 Task: Select a due date automation when advanced on, 2 days after a card is due add content with a description not starting with resume at 11:00 AM.
Action: Mouse moved to (984, 81)
Screenshot: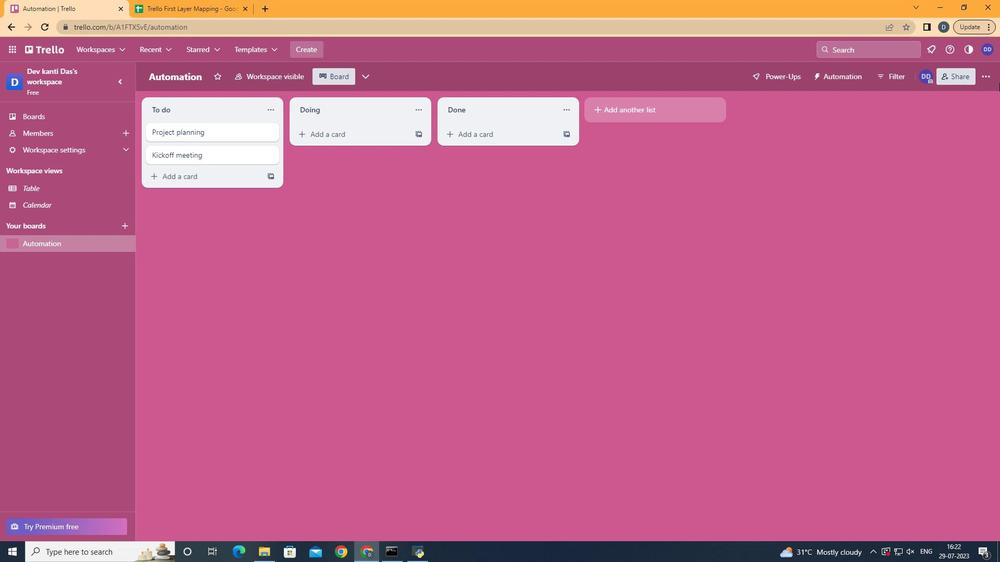 
Action: Mouse pressed left at (984, 81)
Screenshot: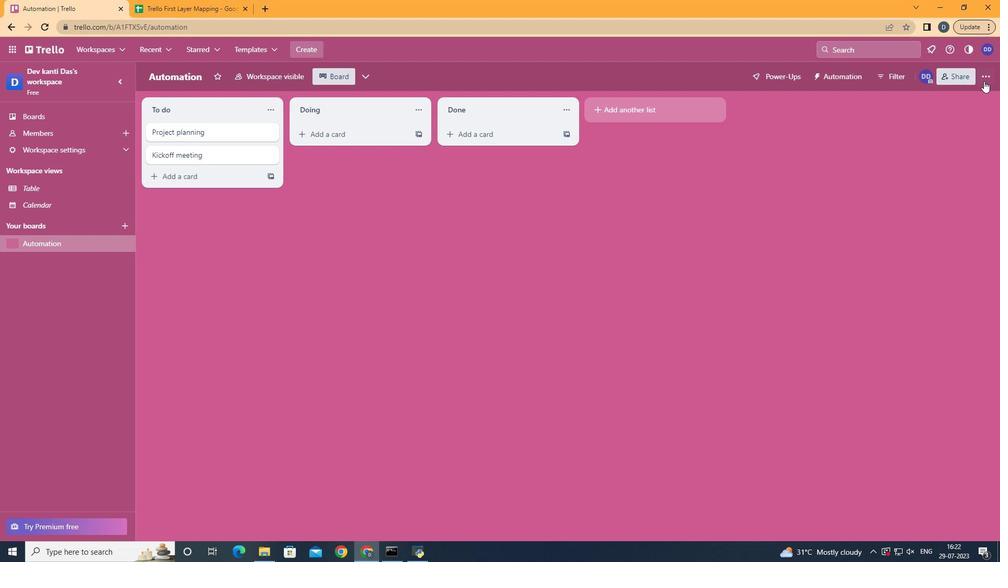 
Action: Mouse moved to (901, 215)
Screenshot: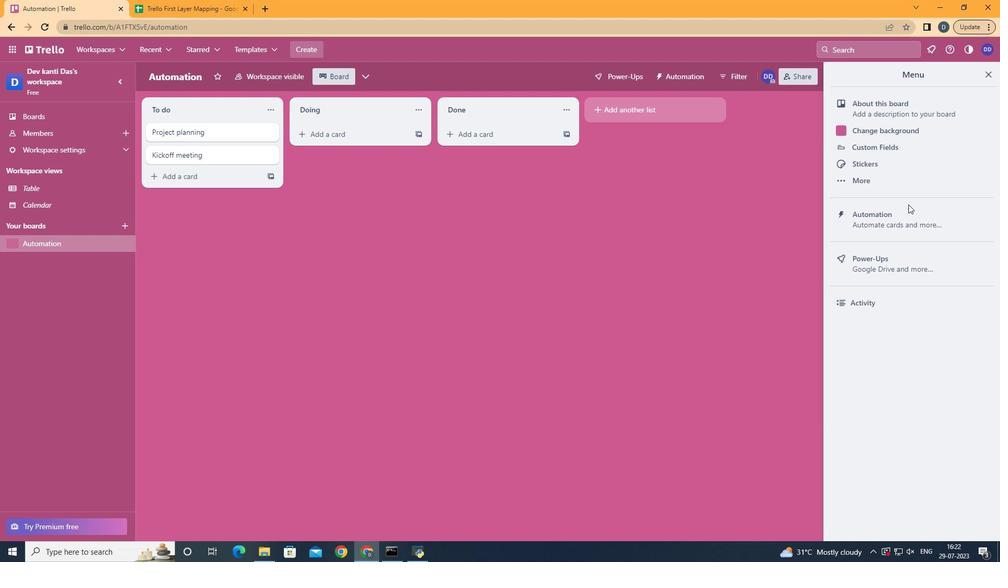 
Action: Mouse pressed left at (901, 215)
Screenshot: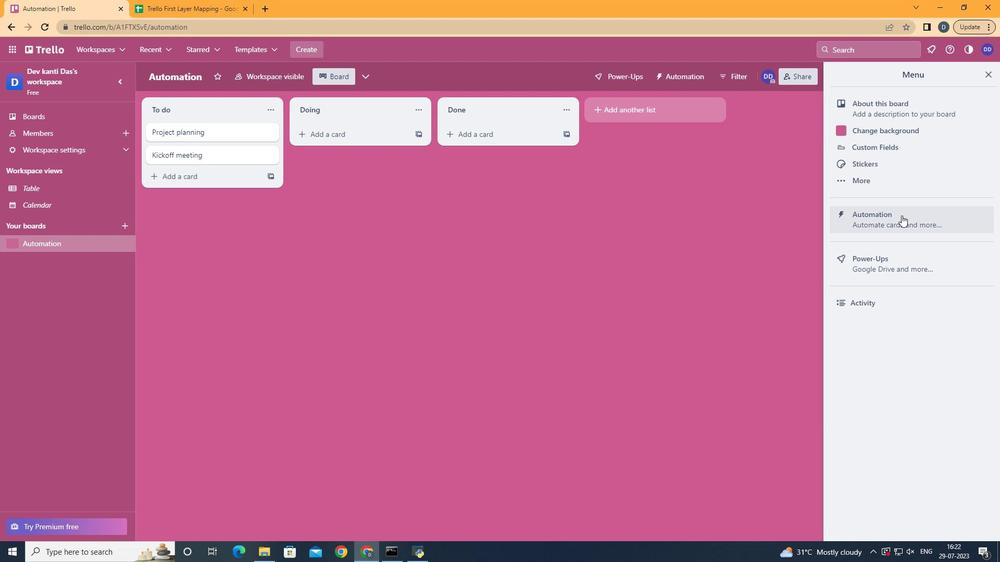 
Action: Mouse moved to (194, 206)
Screenshot: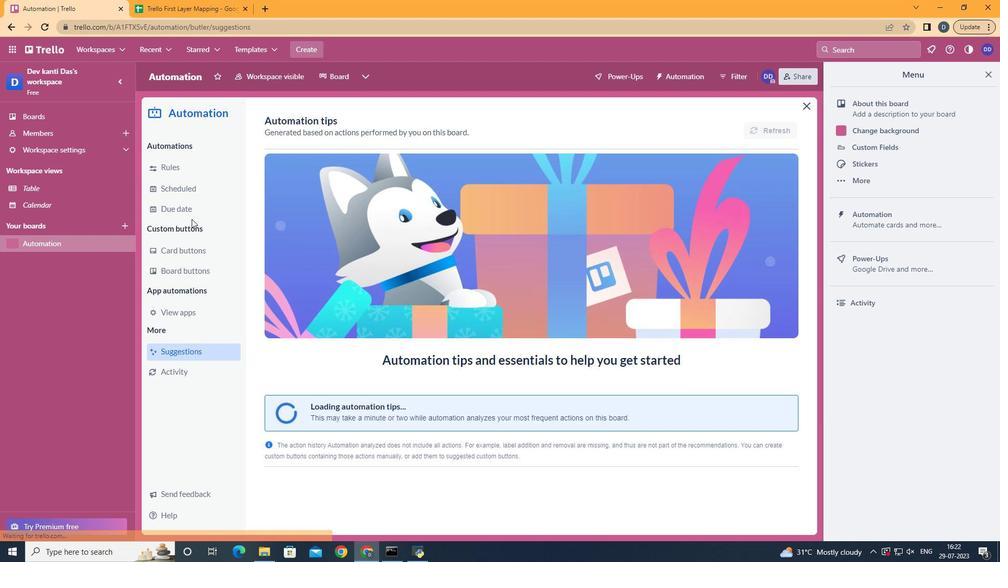 
Action: Mouse pressed left at (194, 206)
Screenshot: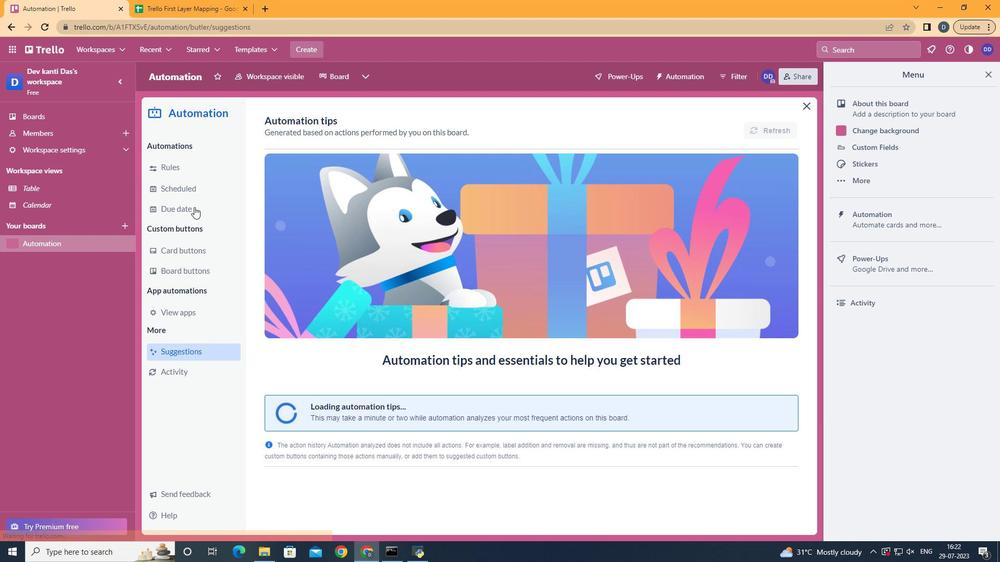 
Action: Mouse moved to (737, 120)
Screenshot: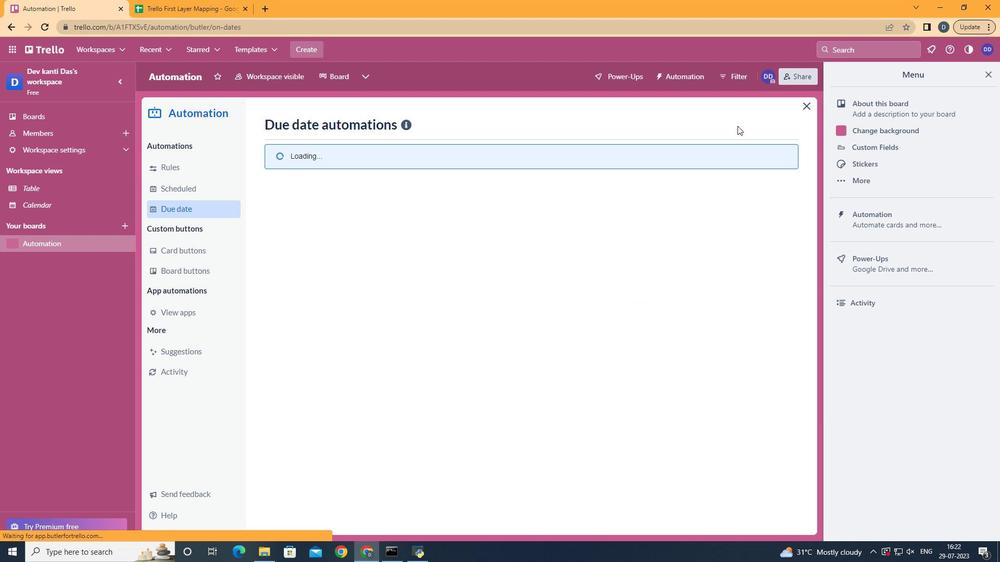 
Action: Mouse pressed left at (737, 120)
Screenshot: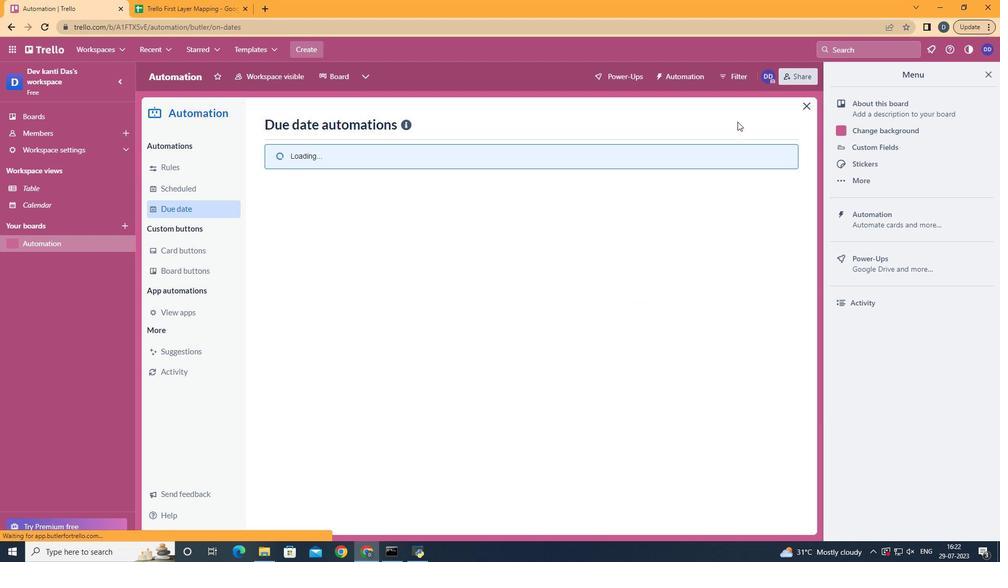 
Action: Mouse pressed left at (737, 120)
Screenshot: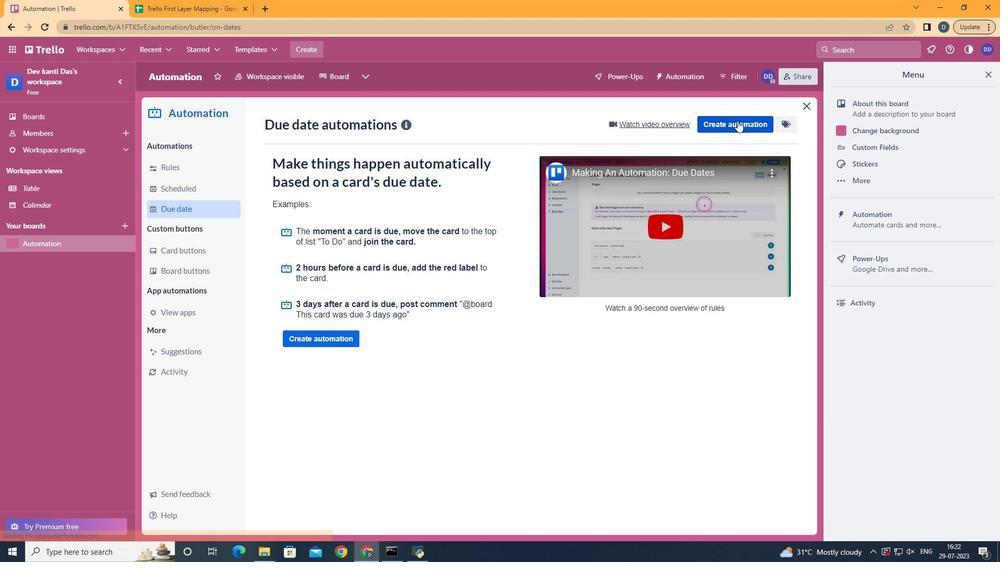 
Action: Mouse moved to (433, 223)
Screenshot: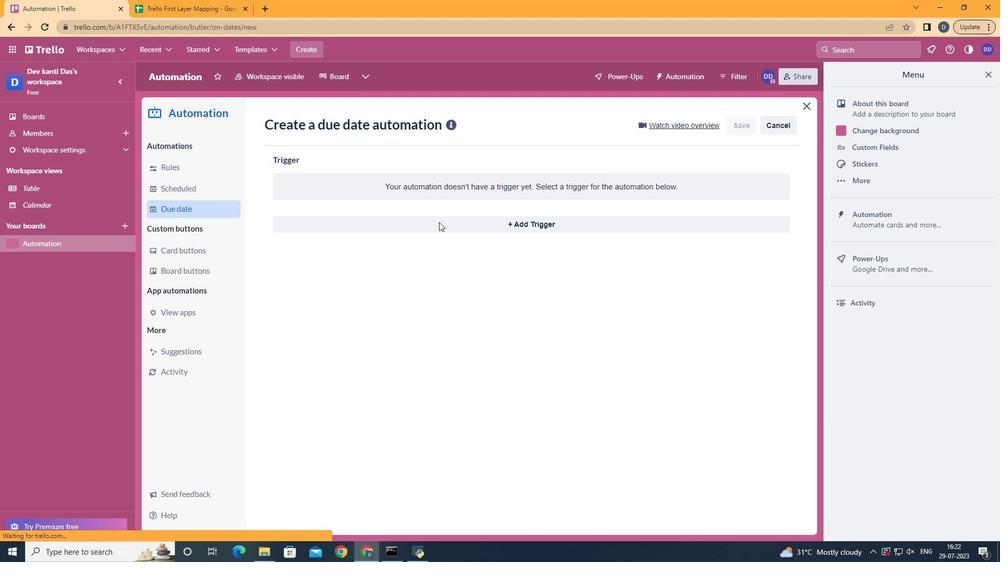 
Action: Mouse pressed left at (433, 223)
Screenshot: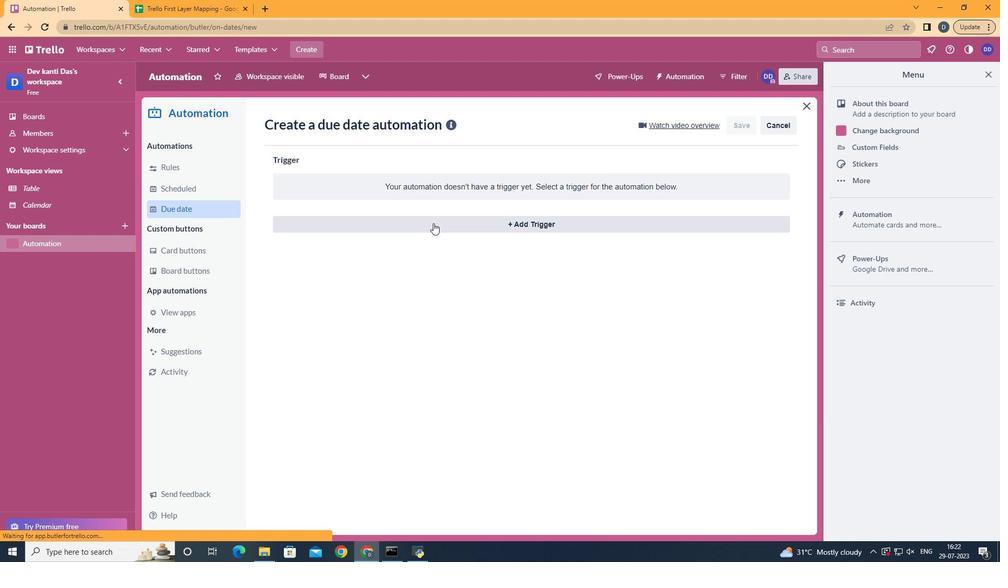 
Action: Mouse moved to (370, 423)
Screenshot: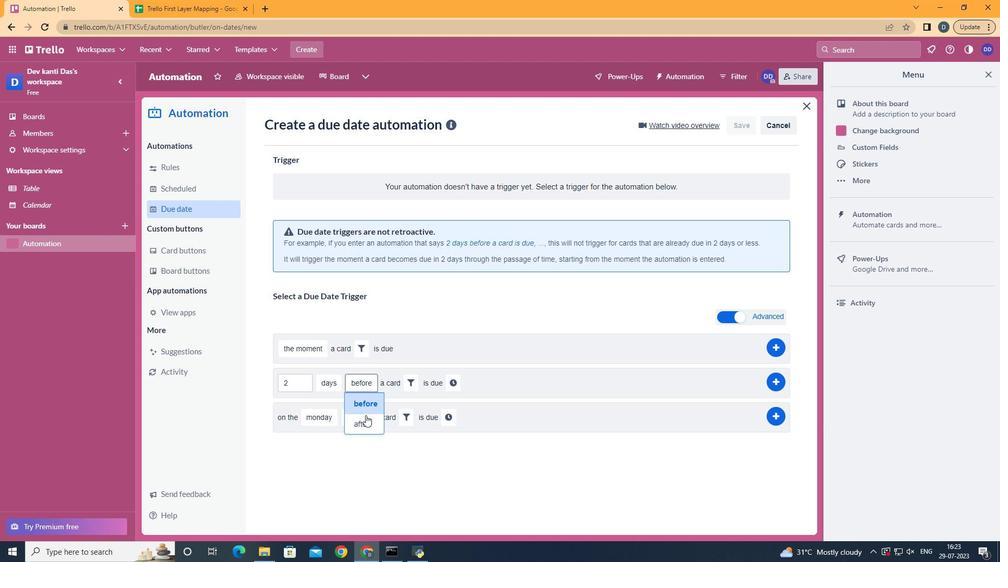 
Action: Mouse pressed left at (370, 423)
Screenshot: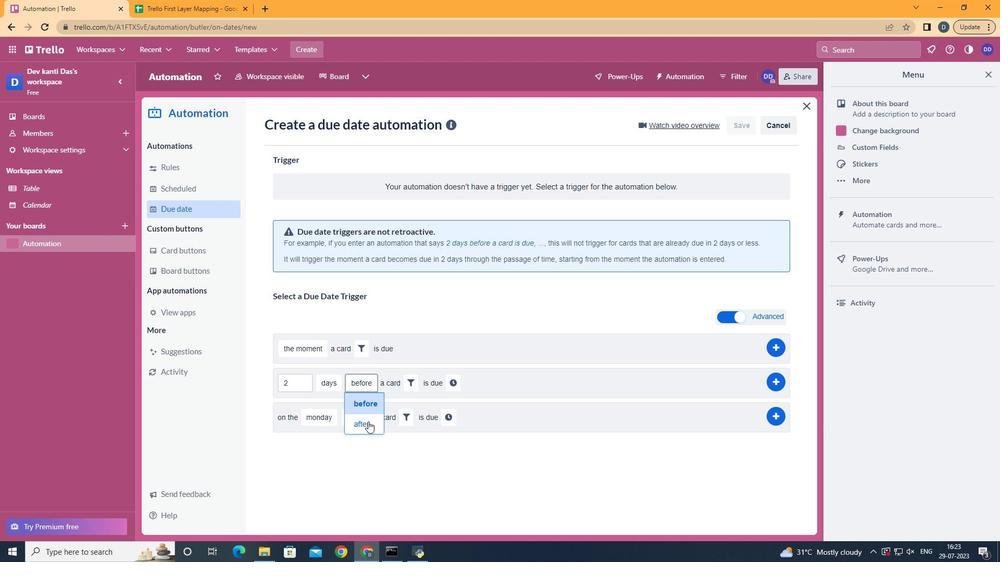 
Action: Mouse moved to (409, 388)
Screenshot: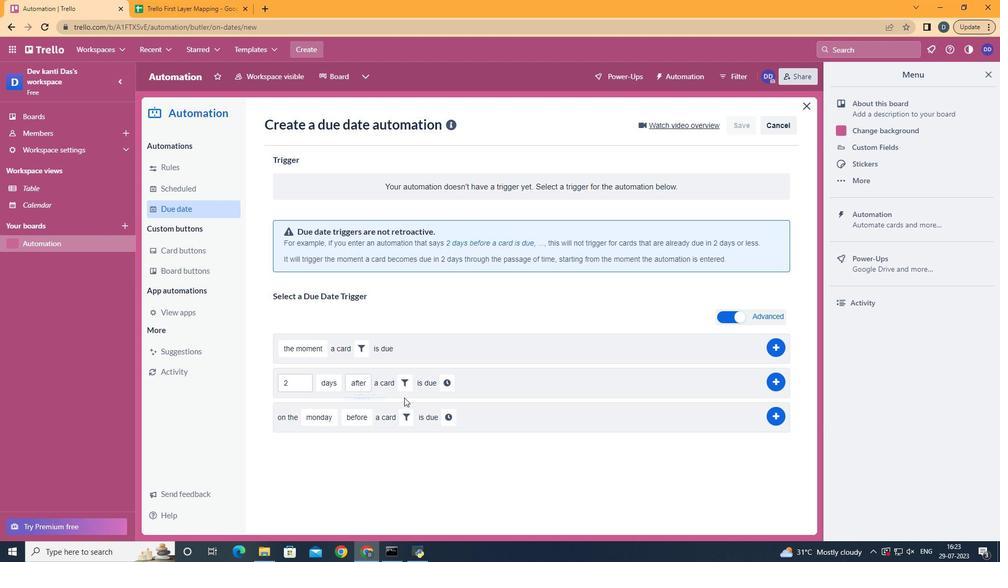 
Action: Mouse pressed left at (409, 388)
Screenshot: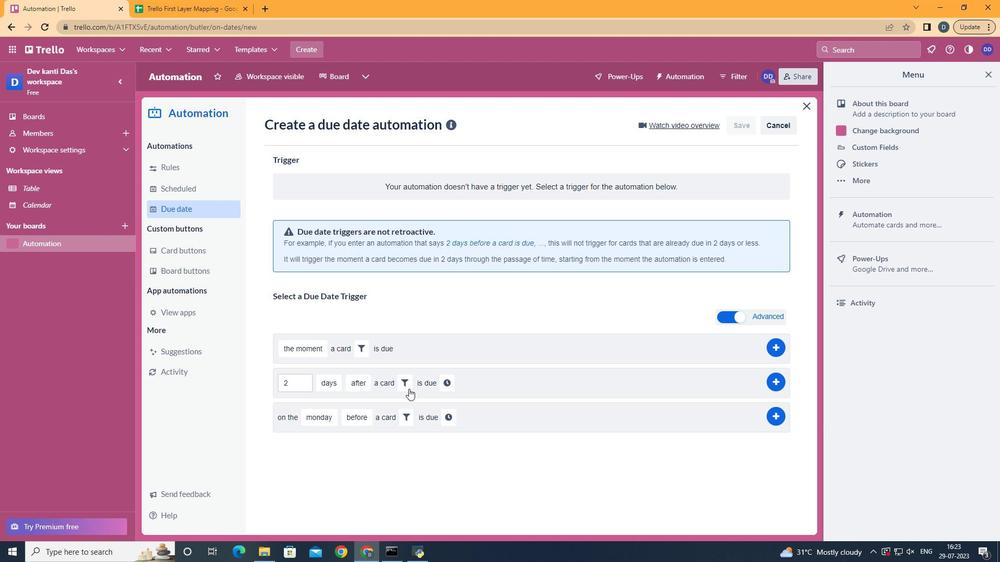 
Action: Mouse moved to (539, 417)
Screenshot: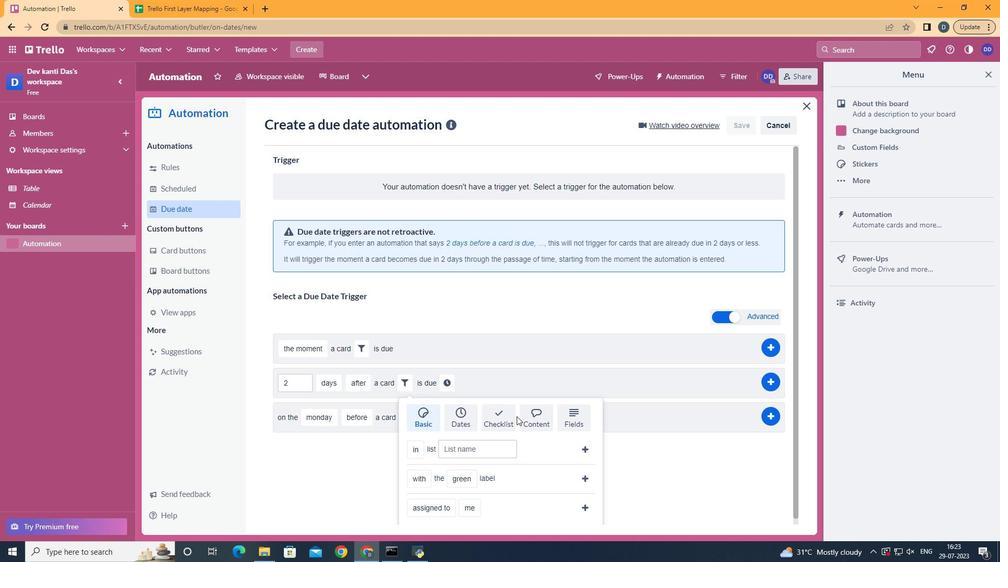 
Action: Mouse pressed left at (539, 417)
Screenshot: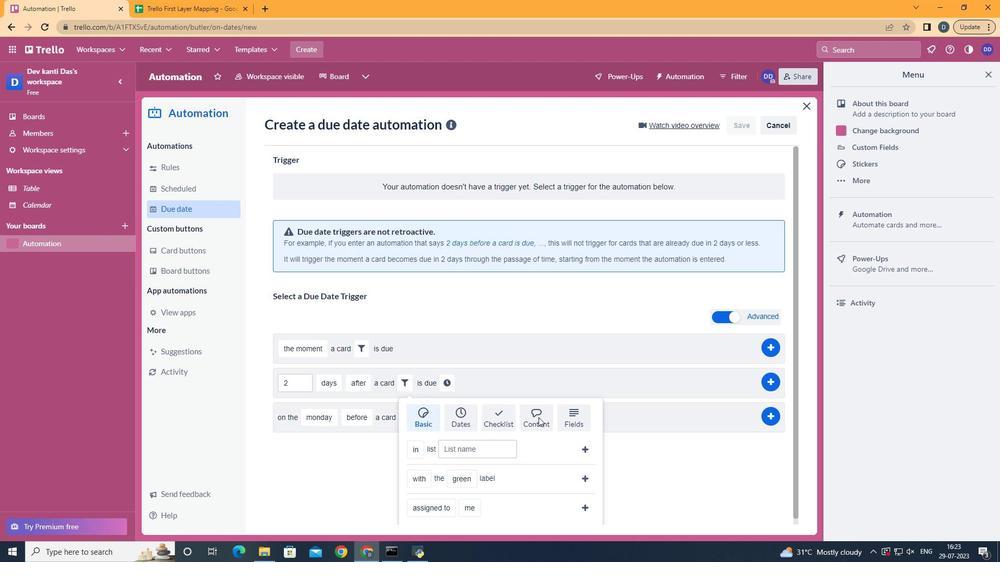 
Action: Mouse moved to (457, 487)
Screenshot: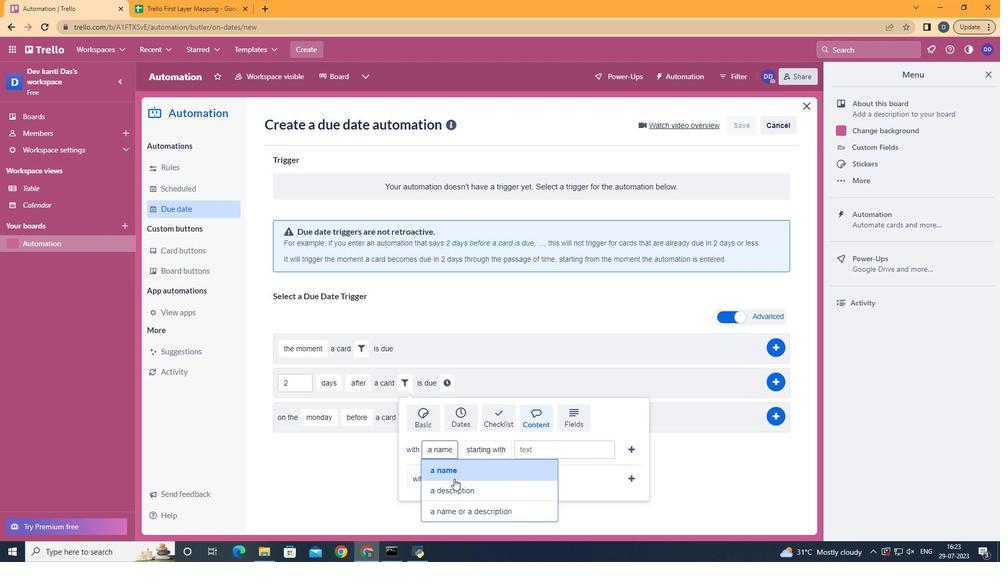 
Action: Mouse pressed left at (457, 487)
Screenshot: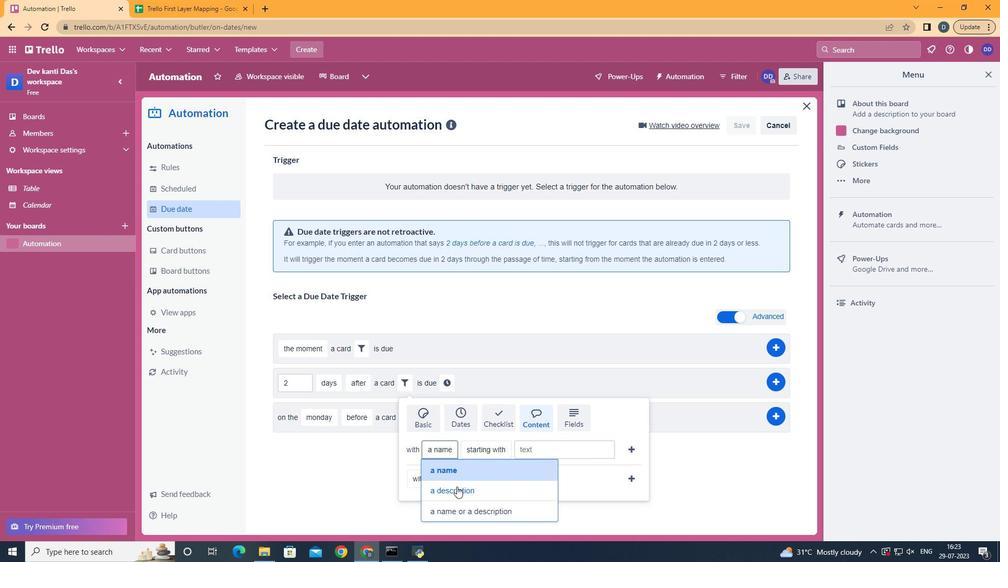 
Action: Mouse moved to (513, 382)
Screenshot: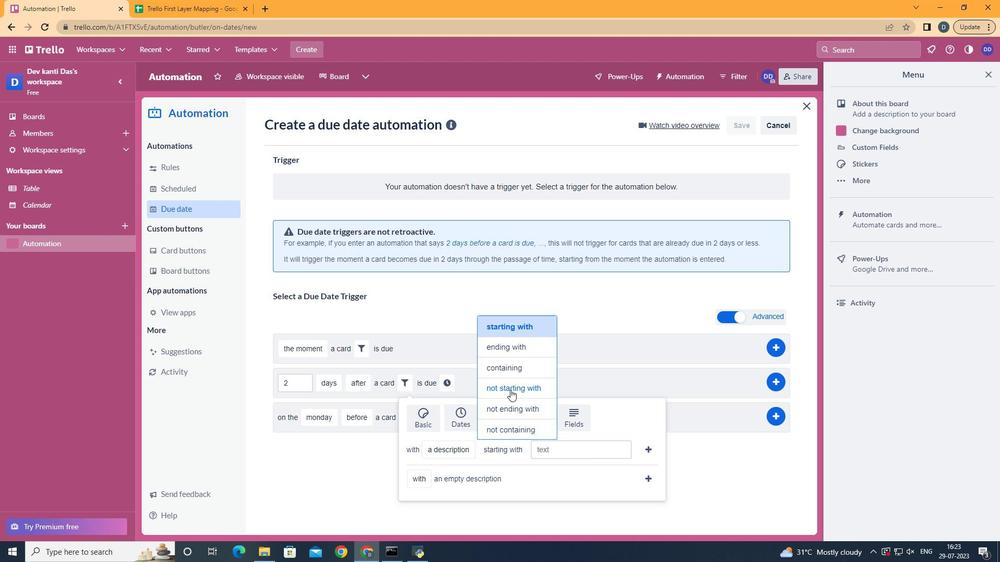
Action: Mouse pressed left at (513, 382)
Screenshot: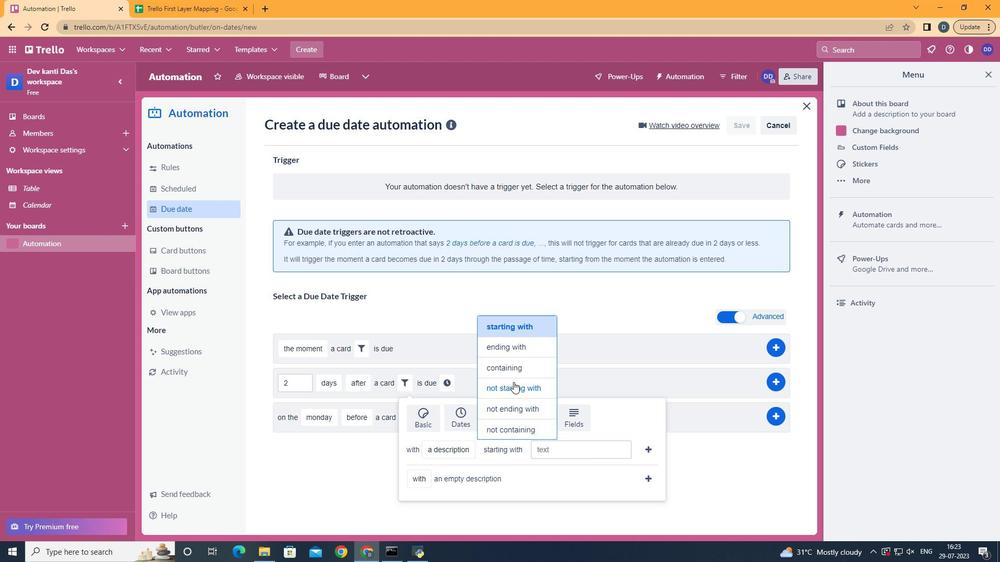 
Action: Mouse moved to (612, 460)
Screenshot: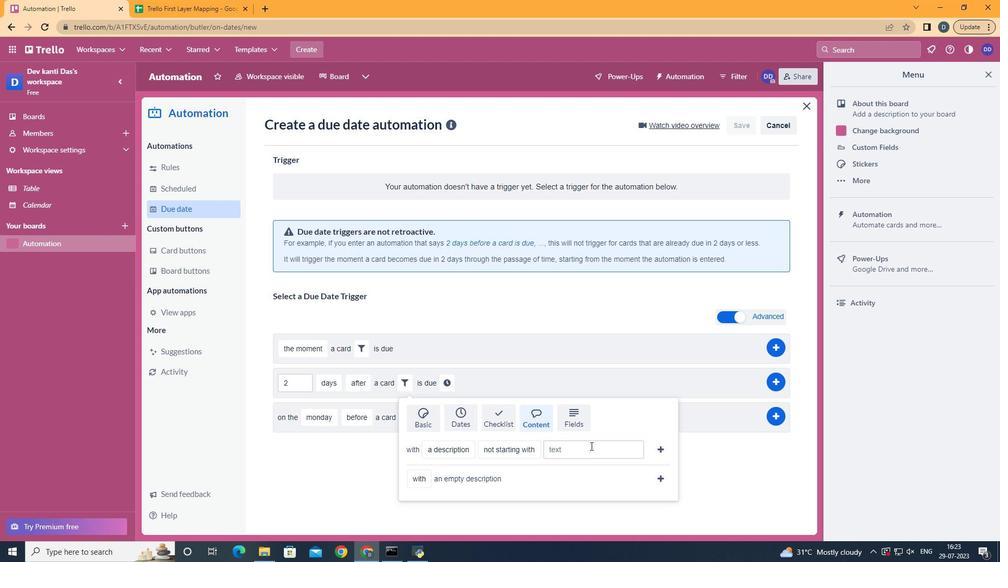 
Action: Mouse pressed left at (612, 460)
Screenshot: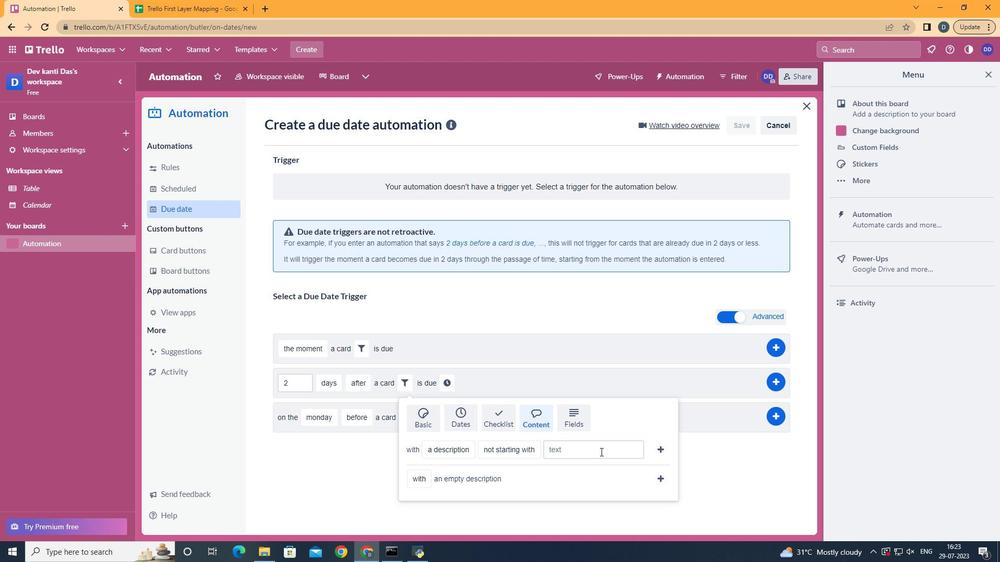
Action: Mouse moved to (614, 450)
Screenshot: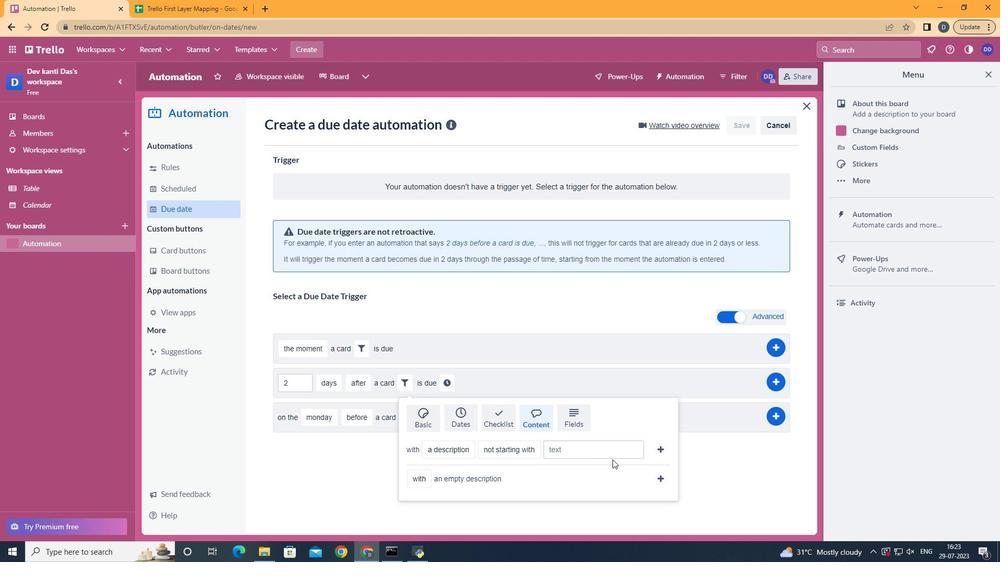 
Action: Mouse pressed left at (614, 450)
Screenshot: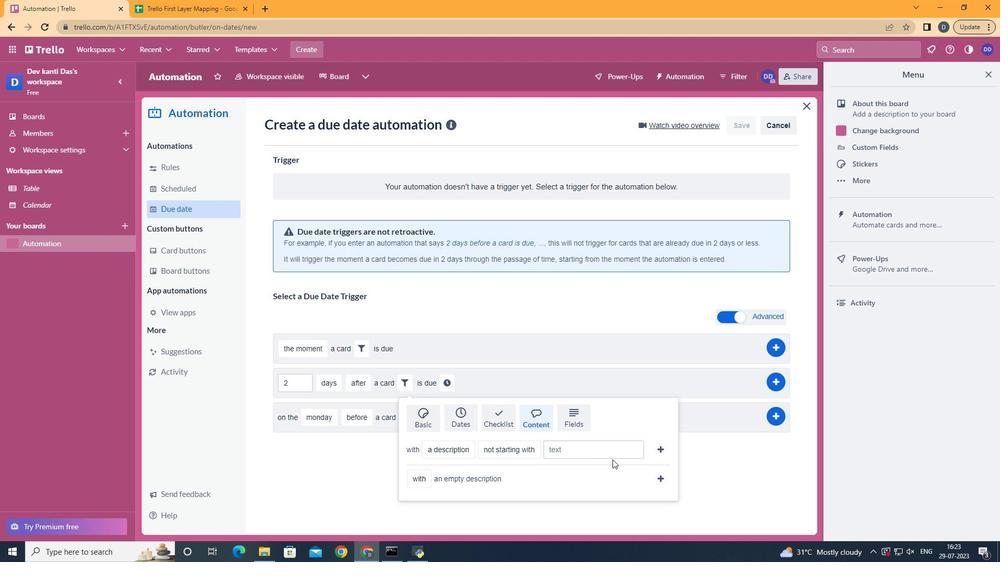 
Action: Key pressed resi<Key.backspace>ume
Screenshot: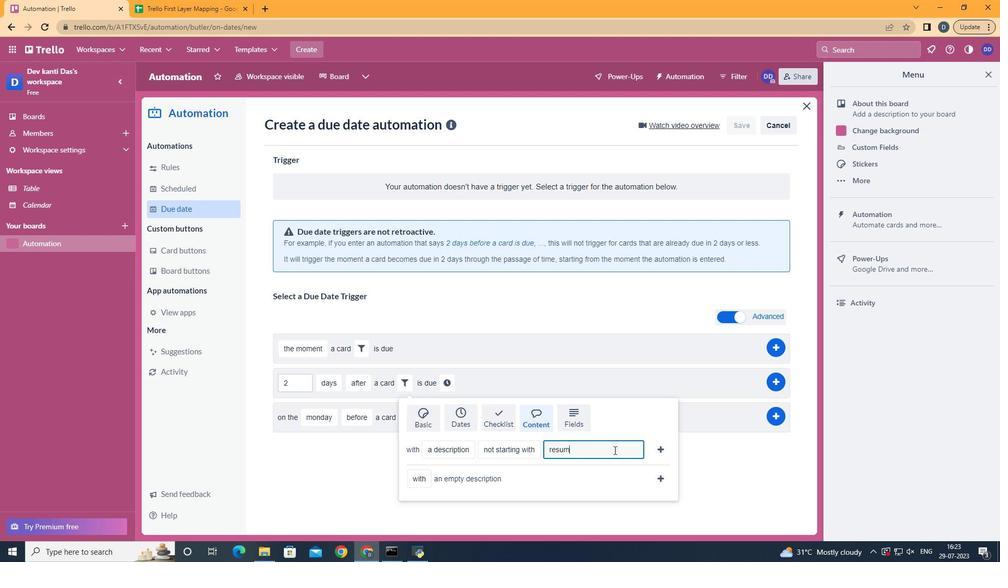 
Action: Mouse moved to (663, 451)
Screenshot: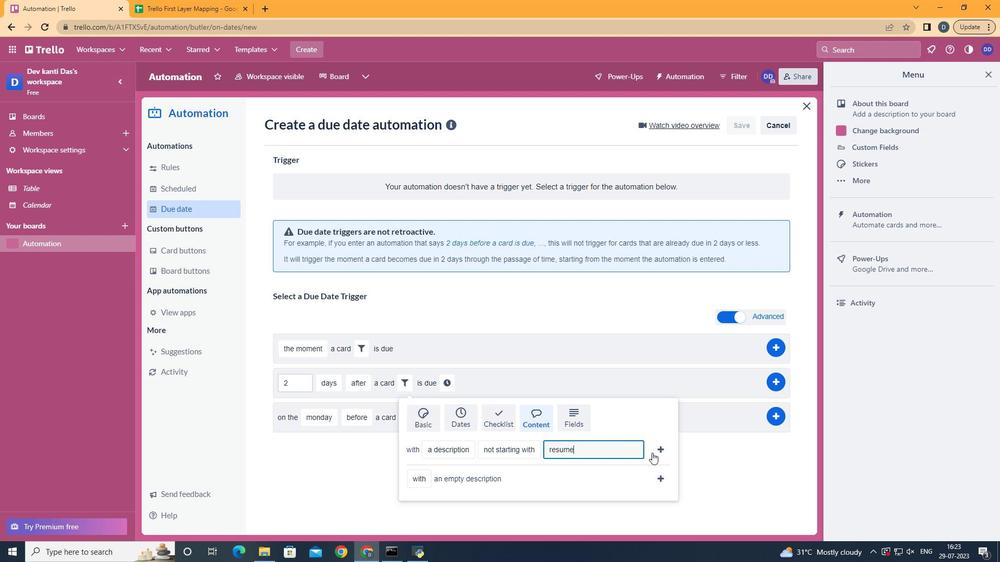 
Action: Mouse pressed left at (663, 451)
Screenshot: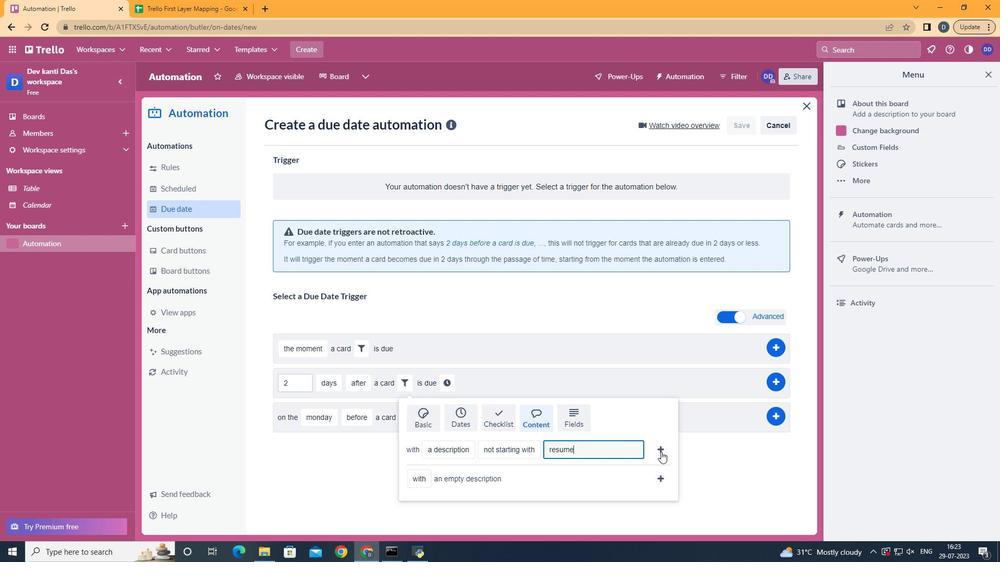 
Action: Mouse moved to (623, 384)
Screenshot: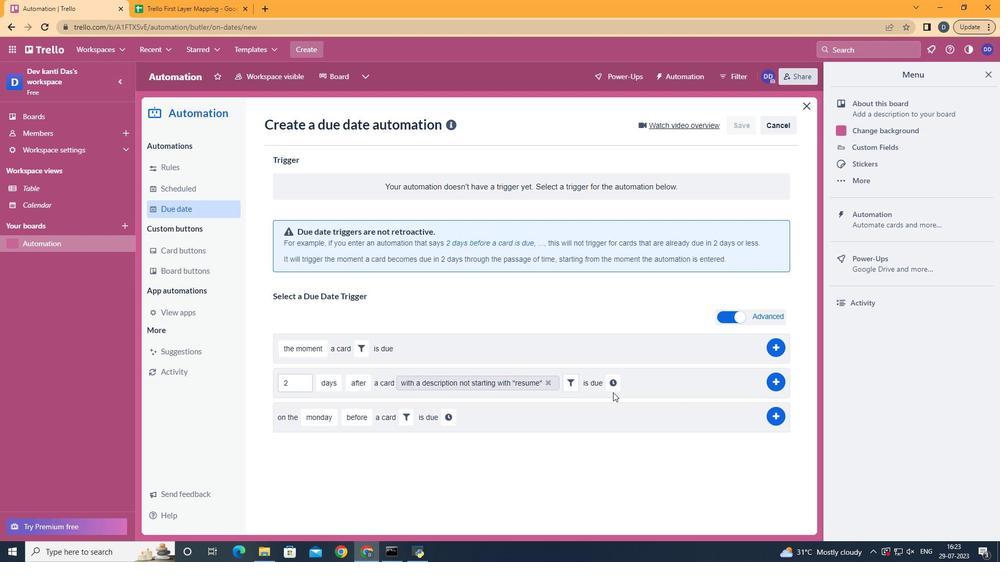 
Action: Mouse pressed left at (623, 384)
Screenshot: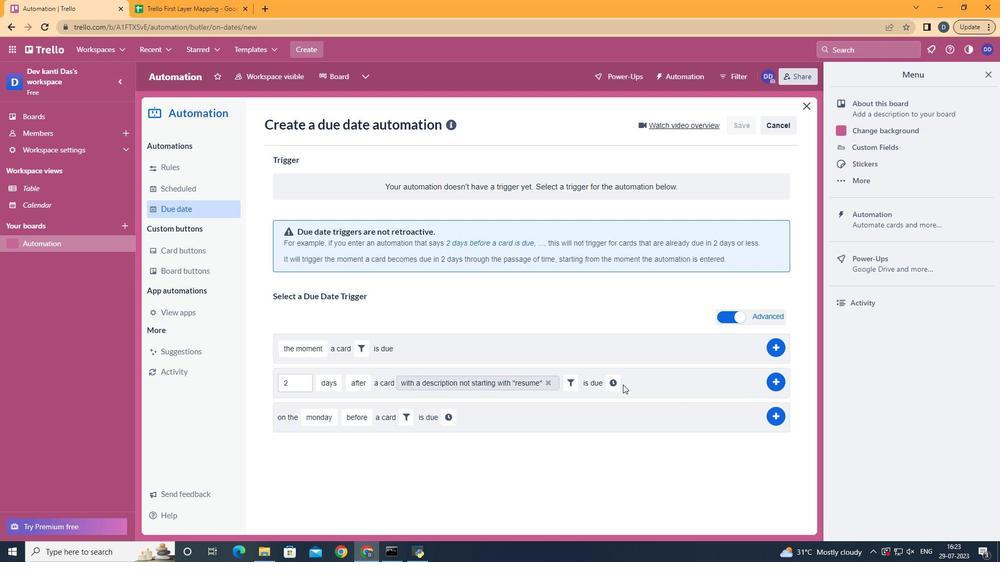 
Action: Mouse moved to (620, 382)
Screenshot: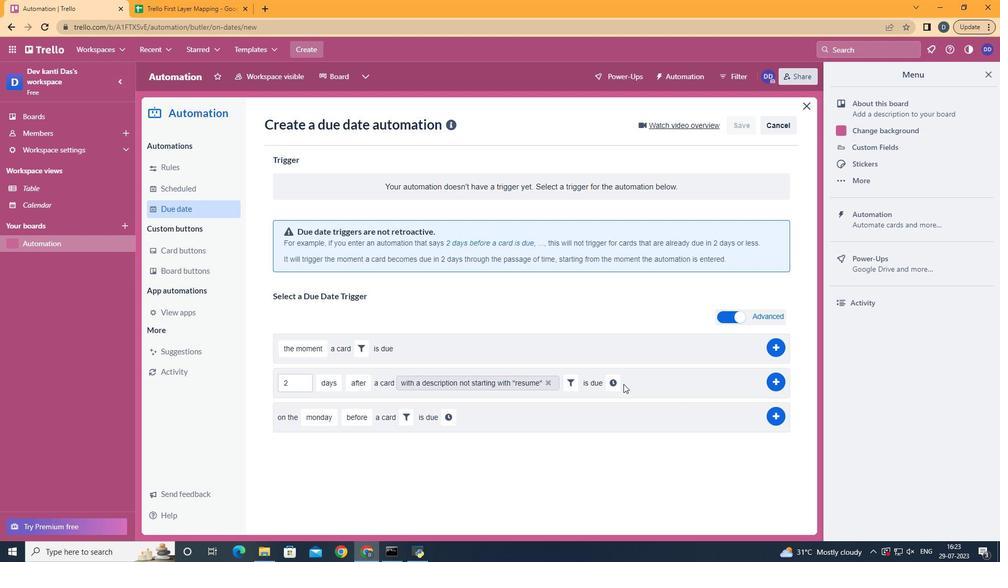 
Action: Mouse pressed left at (620, 382)
Screenshot: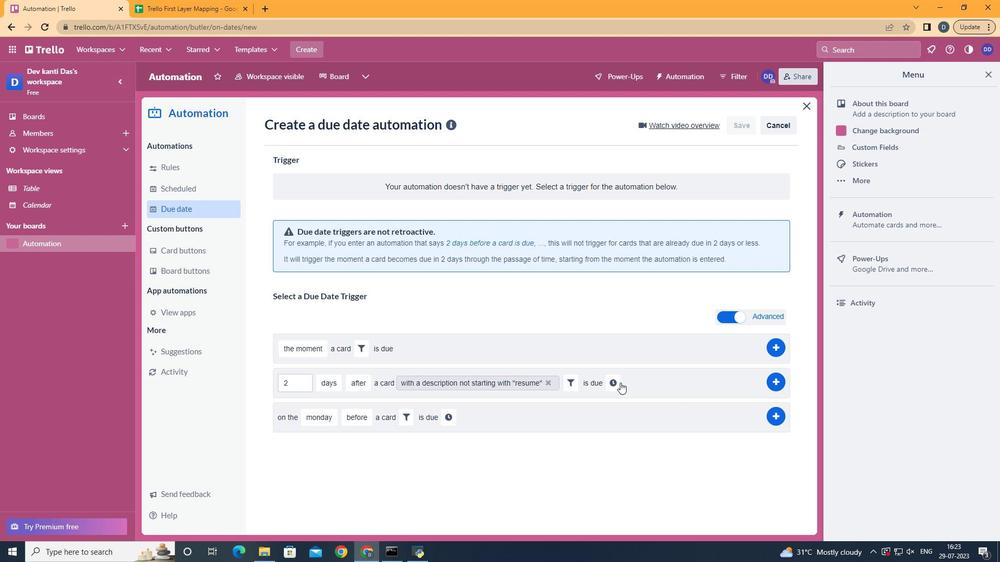 
Action: Mouse moved to (642, 389)
Screenshot: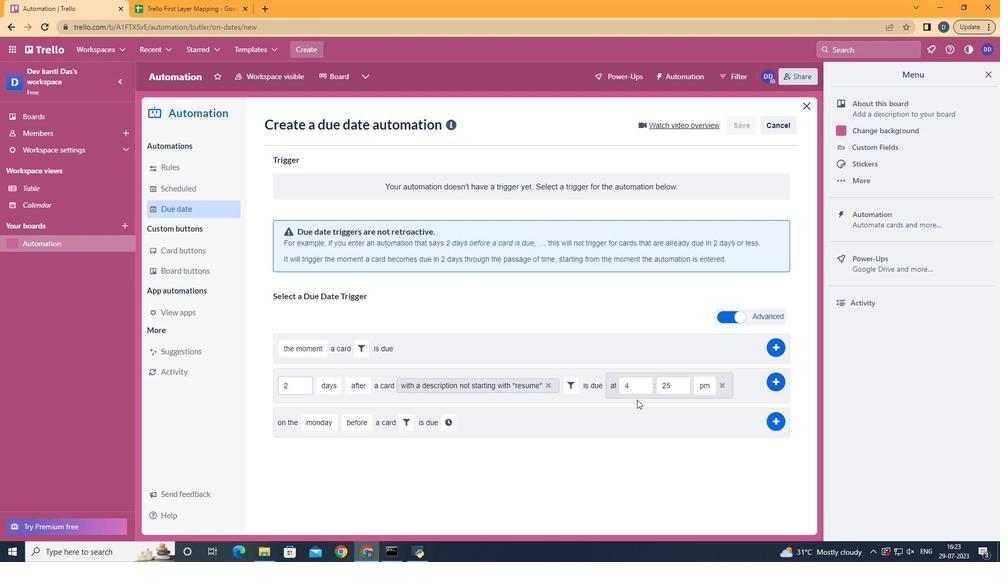 
Action: Mouse pressed left at (642, 389)
Screenshot: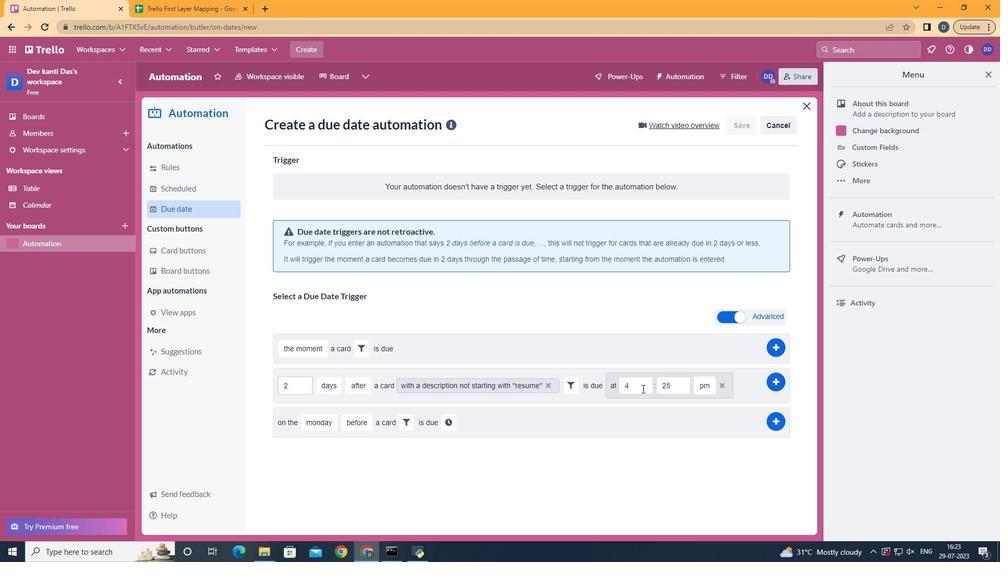 
Action: Key pressed <Key.backspace>11
Screenshot: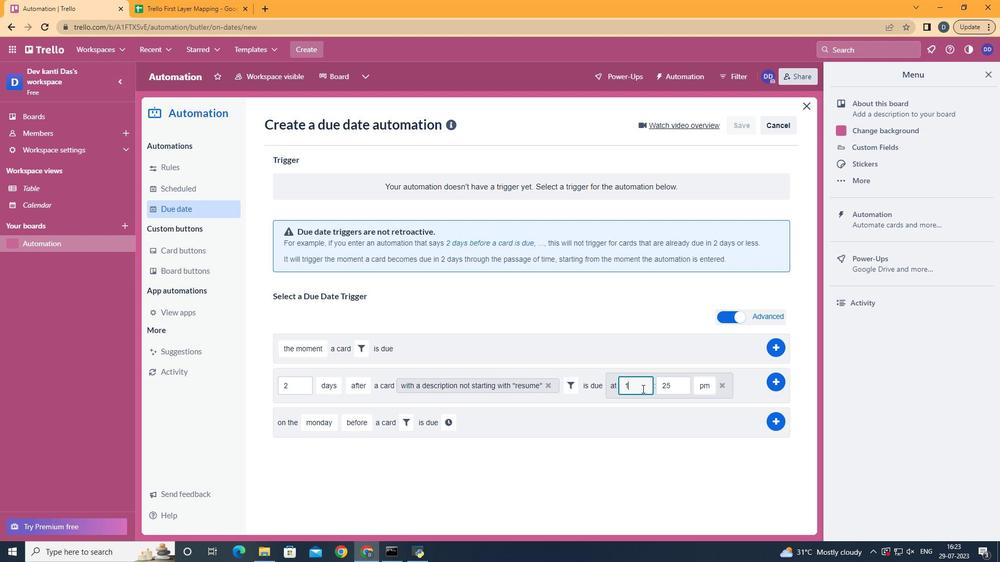 
Action: Mouse moved to (671, 397)
Screenshot: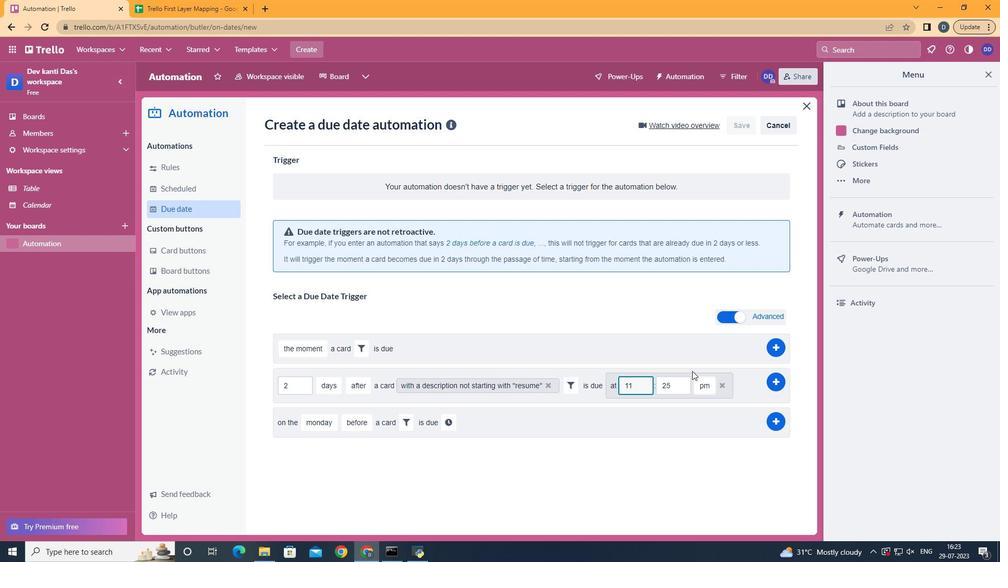 
Action: Mouse pressed left at (671, 397)
Screenshot: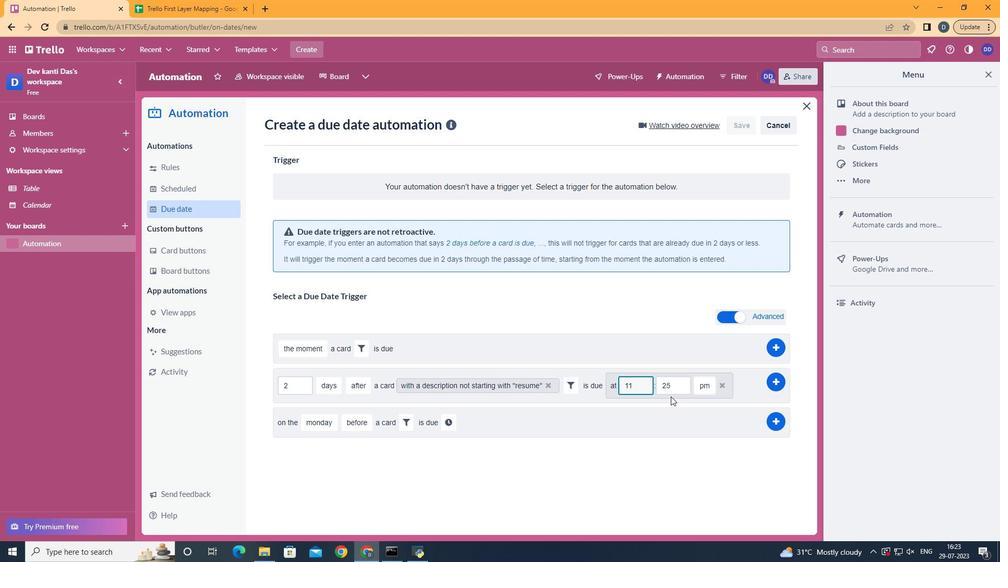 
Action: Mouse moved to (675, 391)
Screenshot: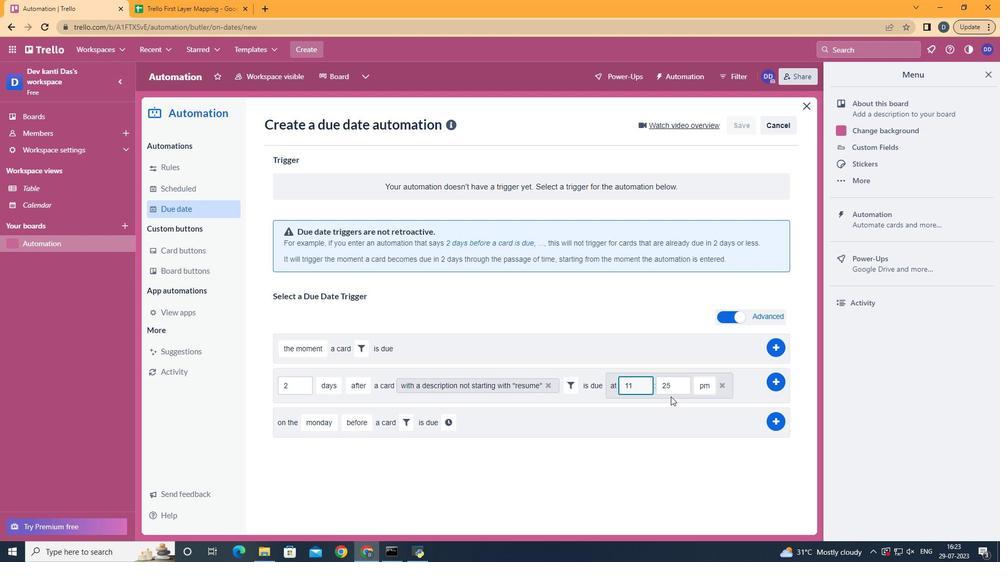 
Action: Mouse pressed left at (675, 391)
Screenshot: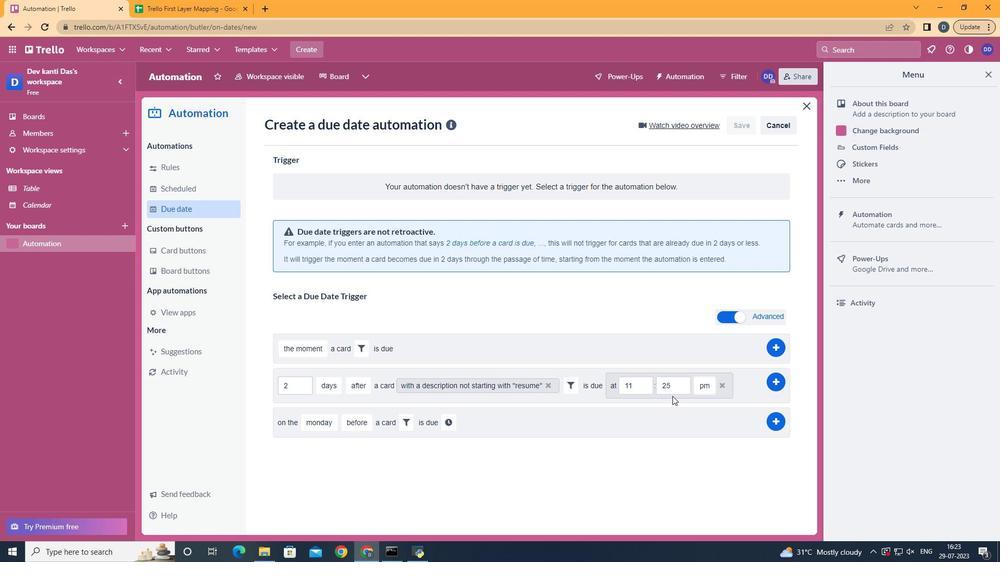 
Action: Key pressed <Key.backspace><Key.backspace>00
Screenshot: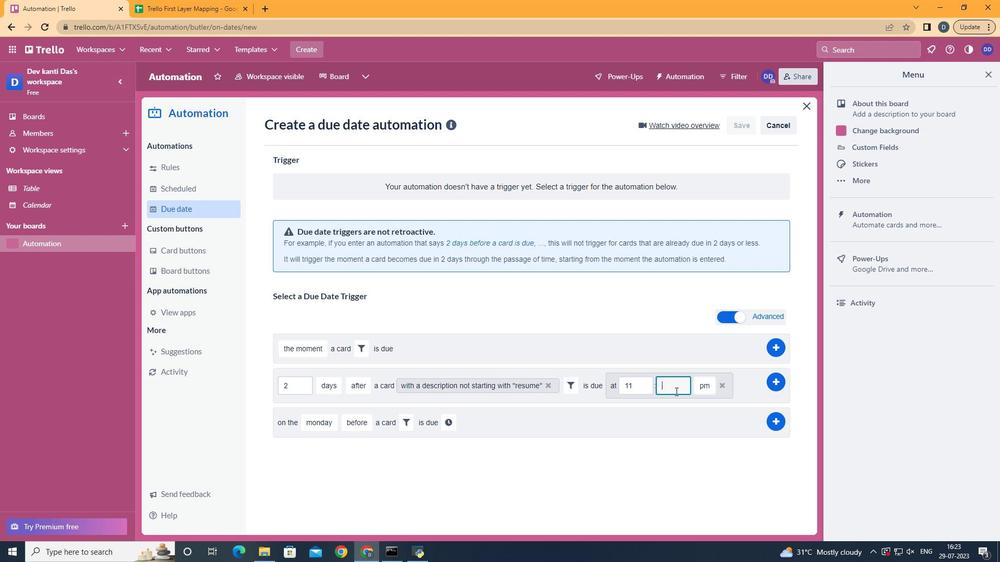 
Action: Mouse moved to (706, 405)
Screenshot: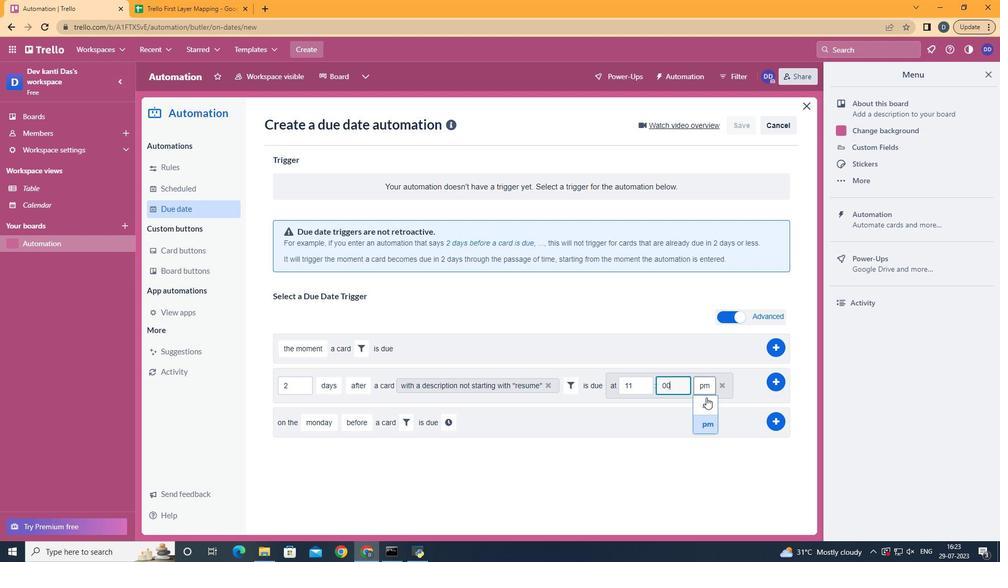 
Action: Mouse pressed left at (706, 405)
Screenshot: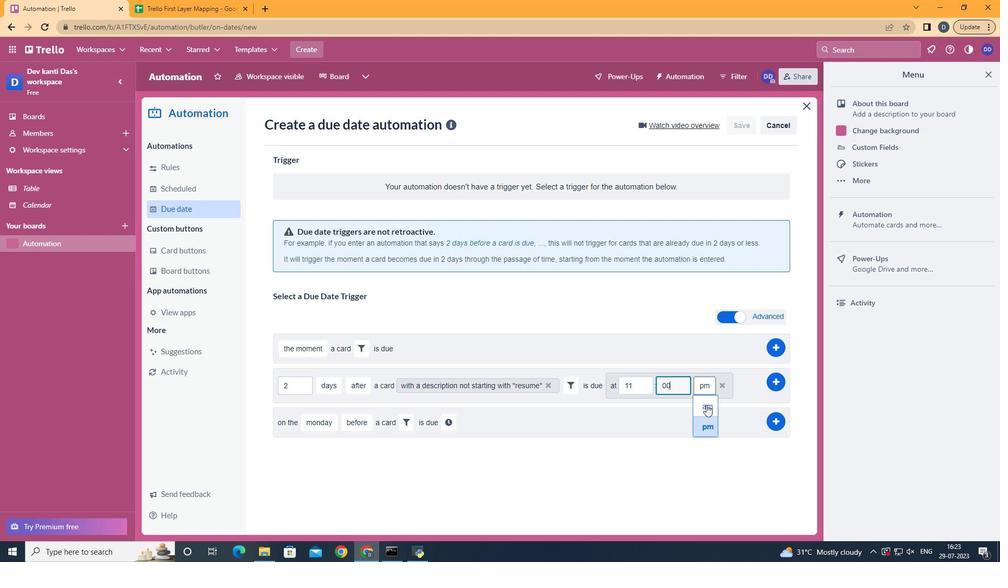 
